 Task: Search for the southernmost point in the contiguous USA.
Action: Mouse moved to (142, 38)
Screenshot: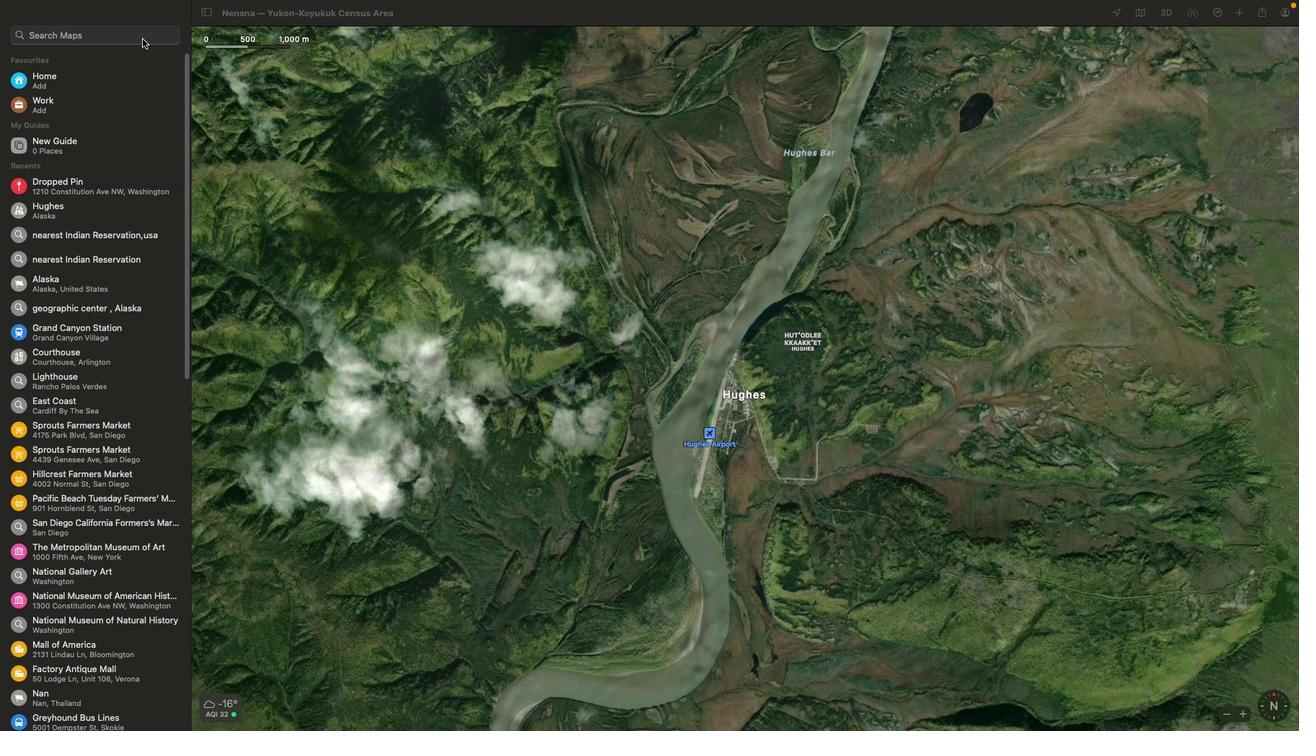 
Action: Mouse pressed left at (142, 38)
Screenshot: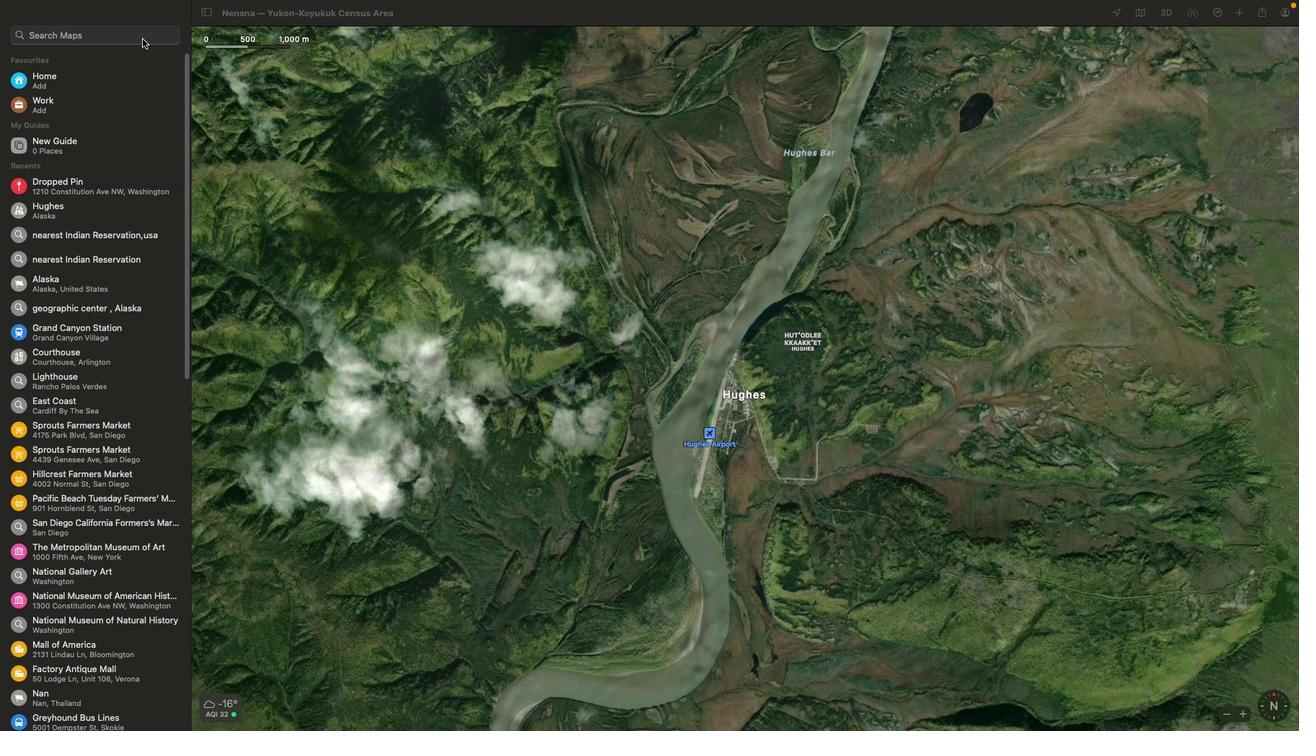 
Action: Mouse moved to (140, 39)
Screenshot: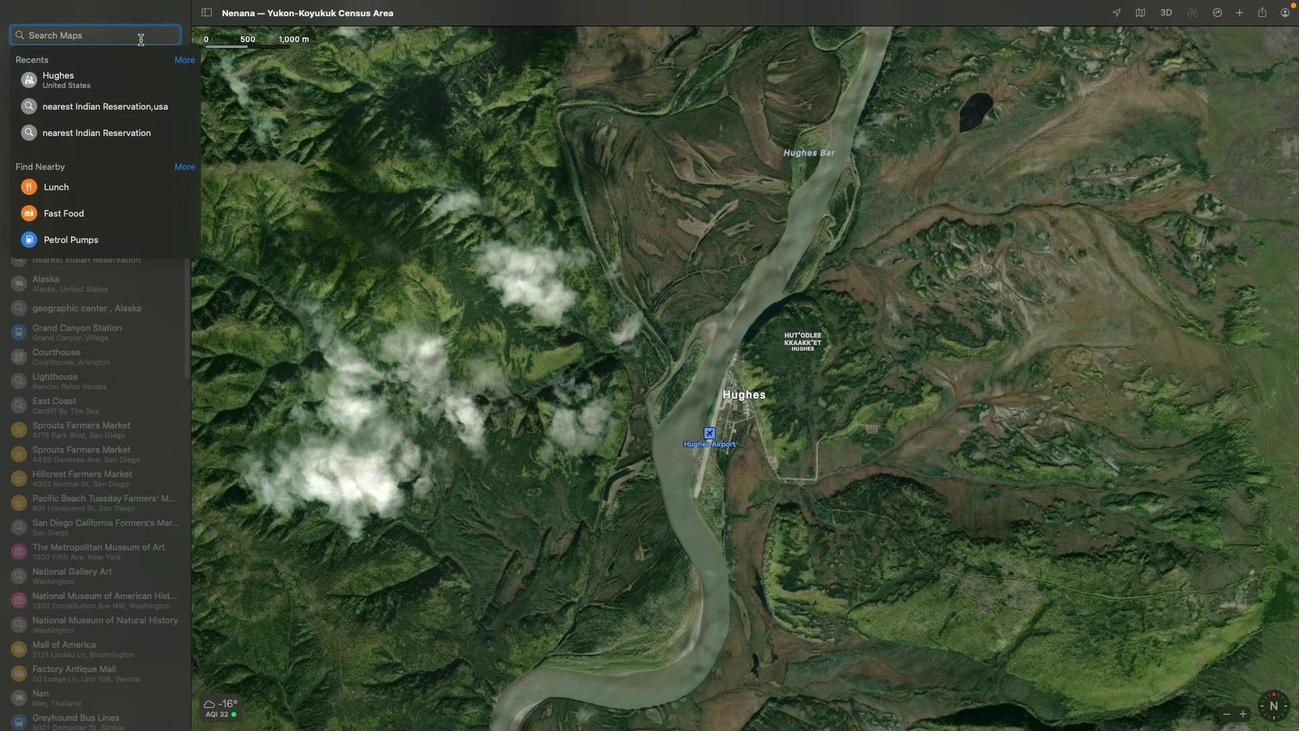
Action: Key pressed Key.shift'S''o''u''t''h''e''r''n'Key.shift'M''o''='Key.backspaceKey.backspaceKey.backspaceKey.spaceKey.shift'N''M''o''s''t'Key.spaceKey.backspaceKey.backspaceKey.backspaceKey.backspaceKey.backspaceKey.backspaceKey.backspaceKey.spaceKey.shift'M''o''s''t'Key.space
Screenshot: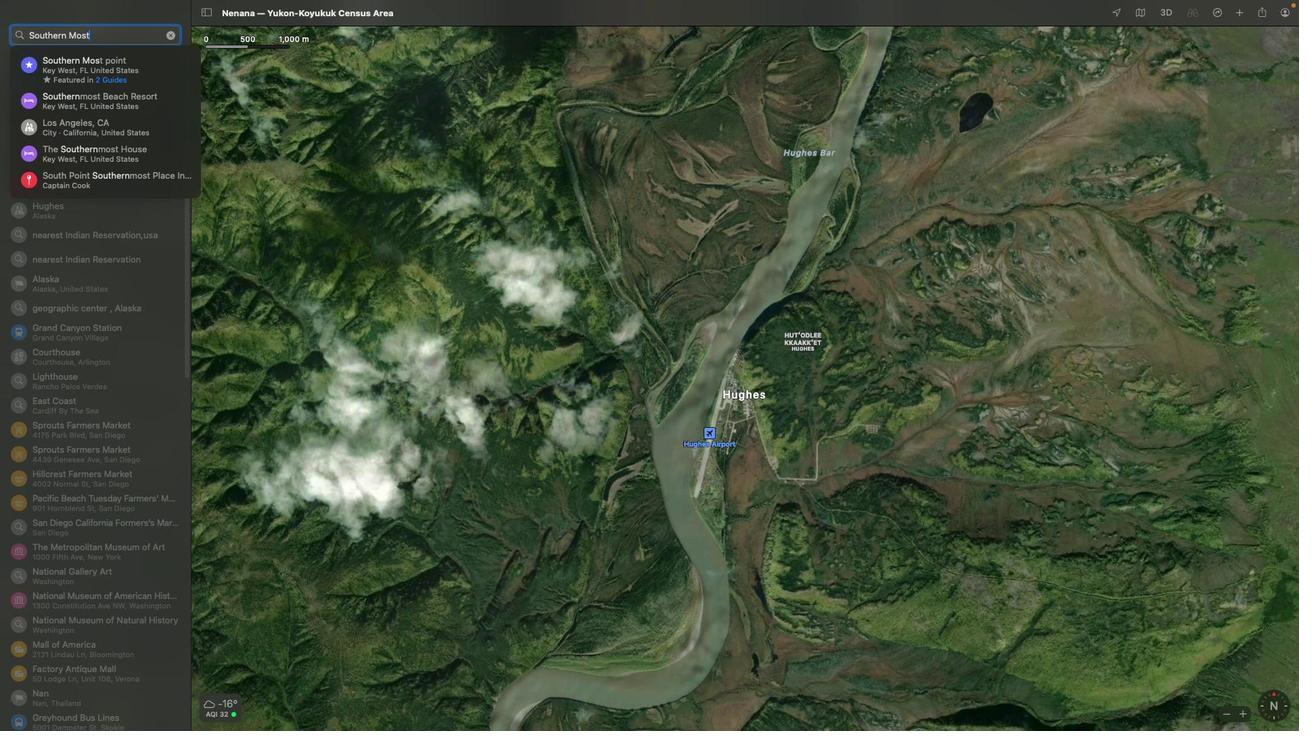 
Action: Mouse moved to (142, 54)
Screenshot: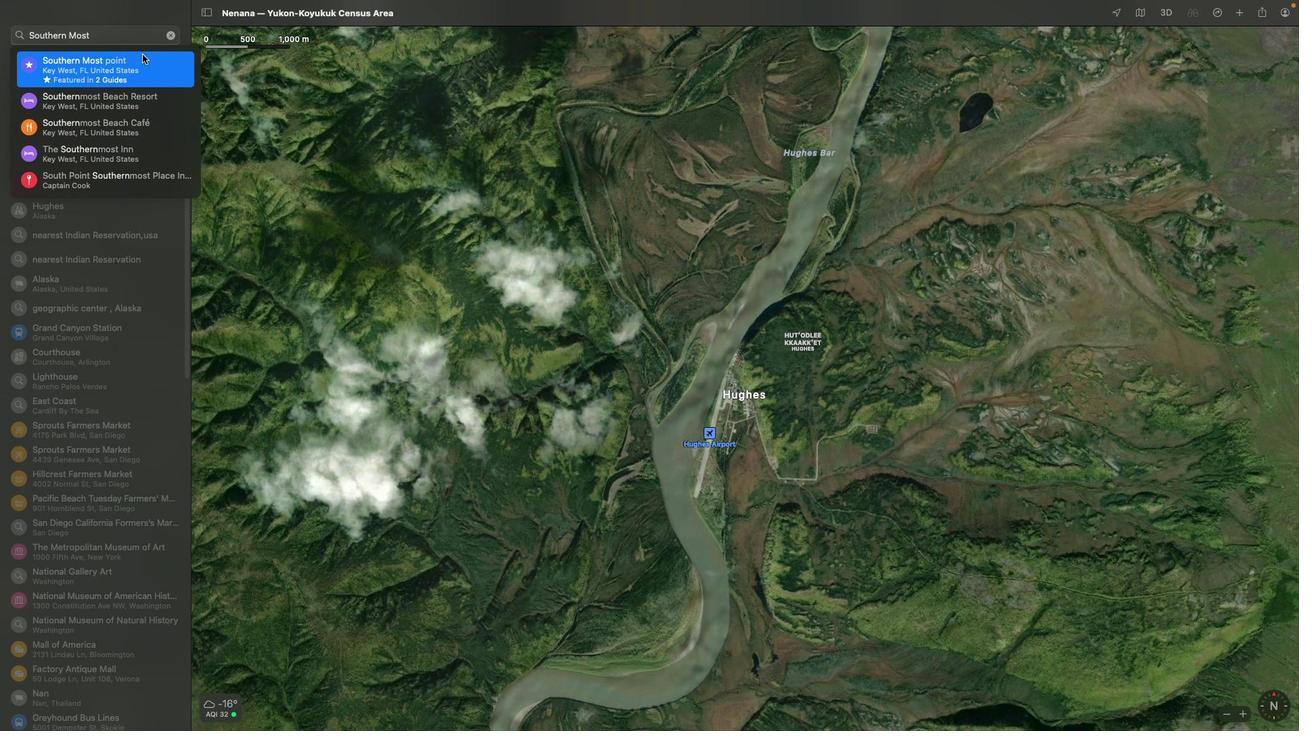 
Action: Mouse pressed left at (142, 54)
Screenshot: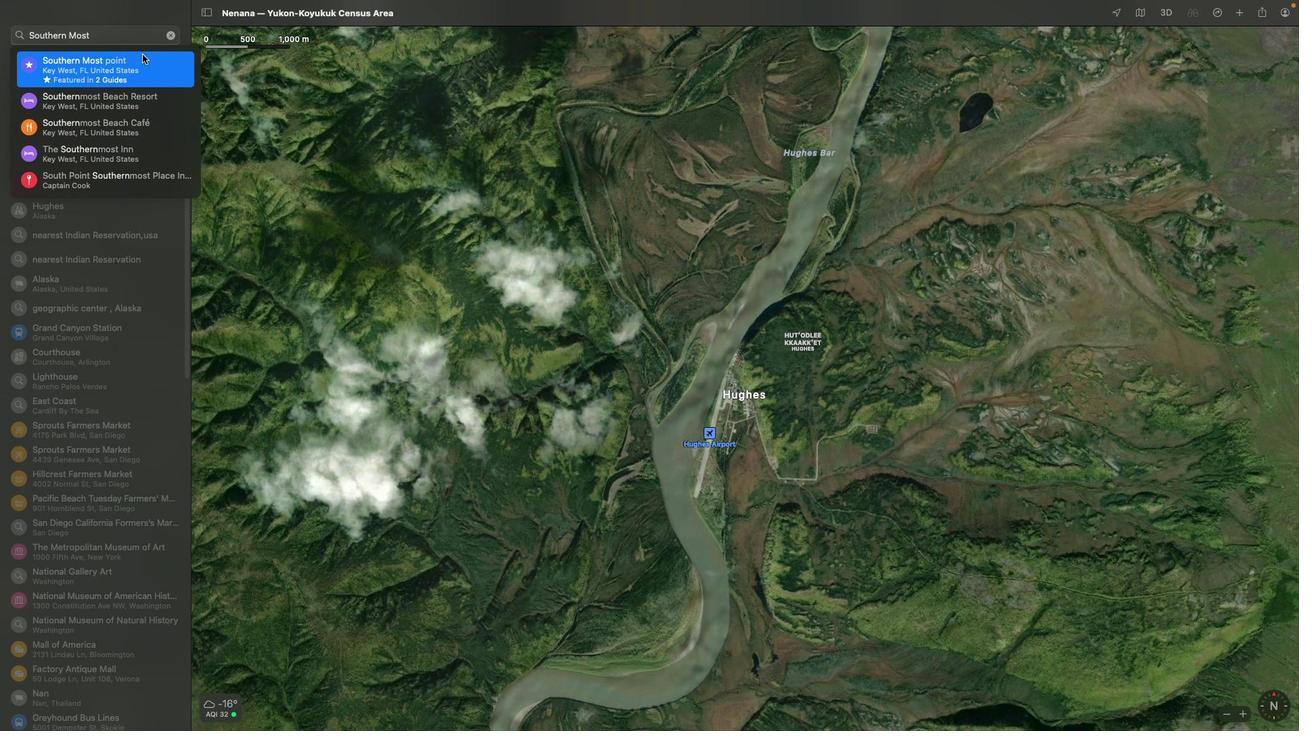 
Action: Mouse moved to (682, 383)
Screenshot: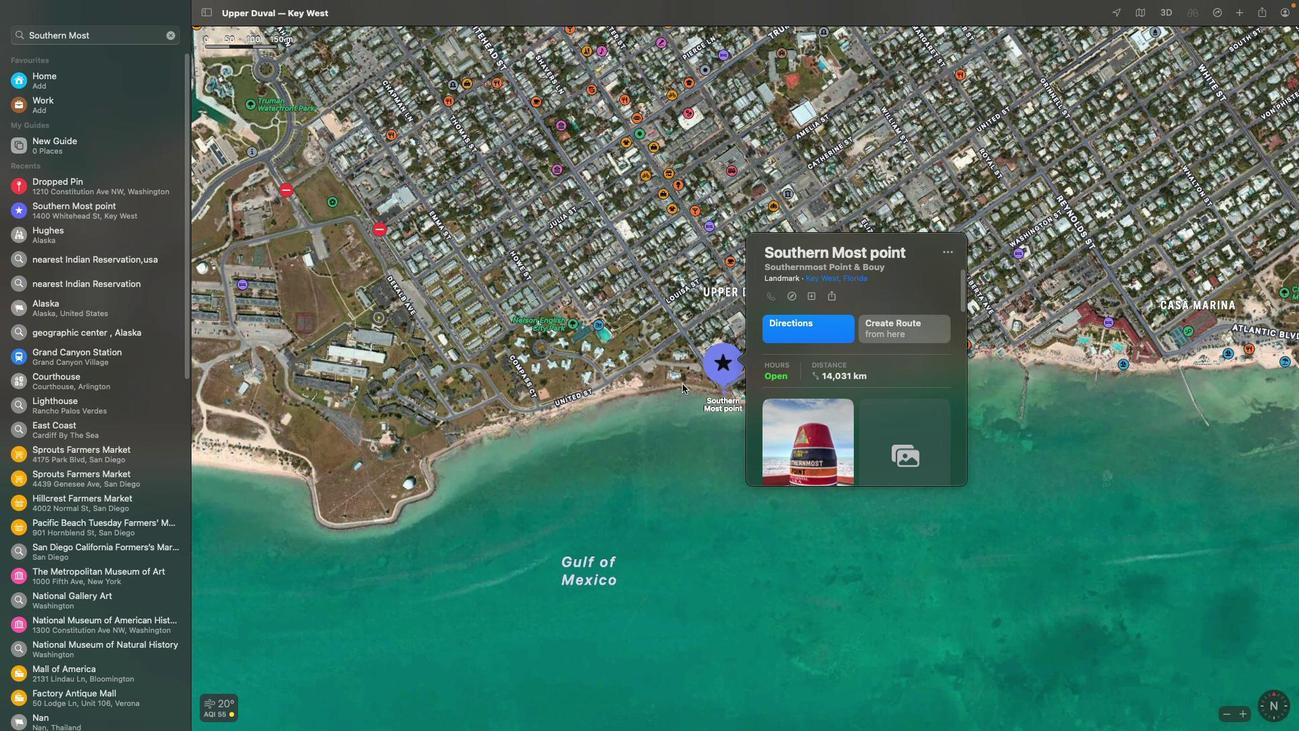 
